 Task: Use Alarm Effect in this video Movie B.mp4
Action: Mouse pressed left at (344, 208)
Screenshot: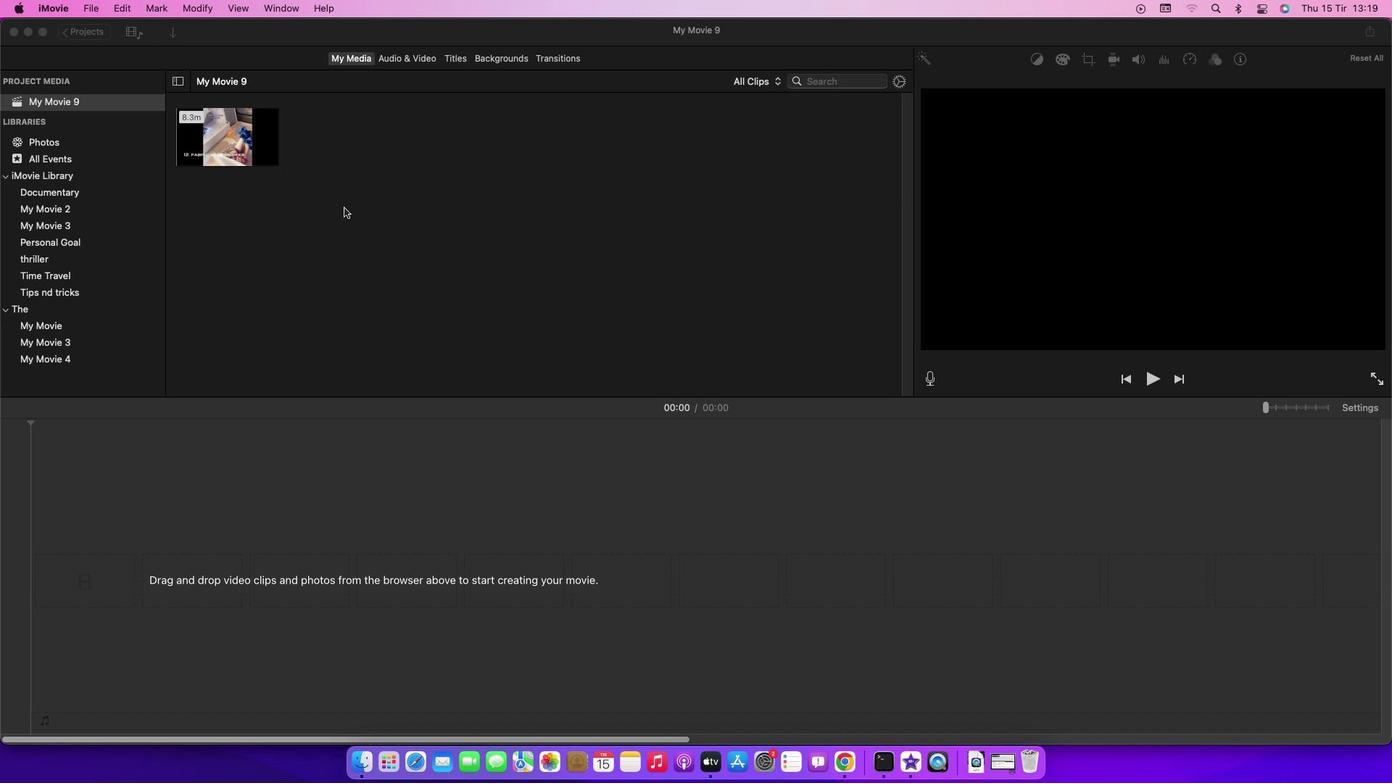 
Action: Mouse moved to (241, 137)
Screenshot: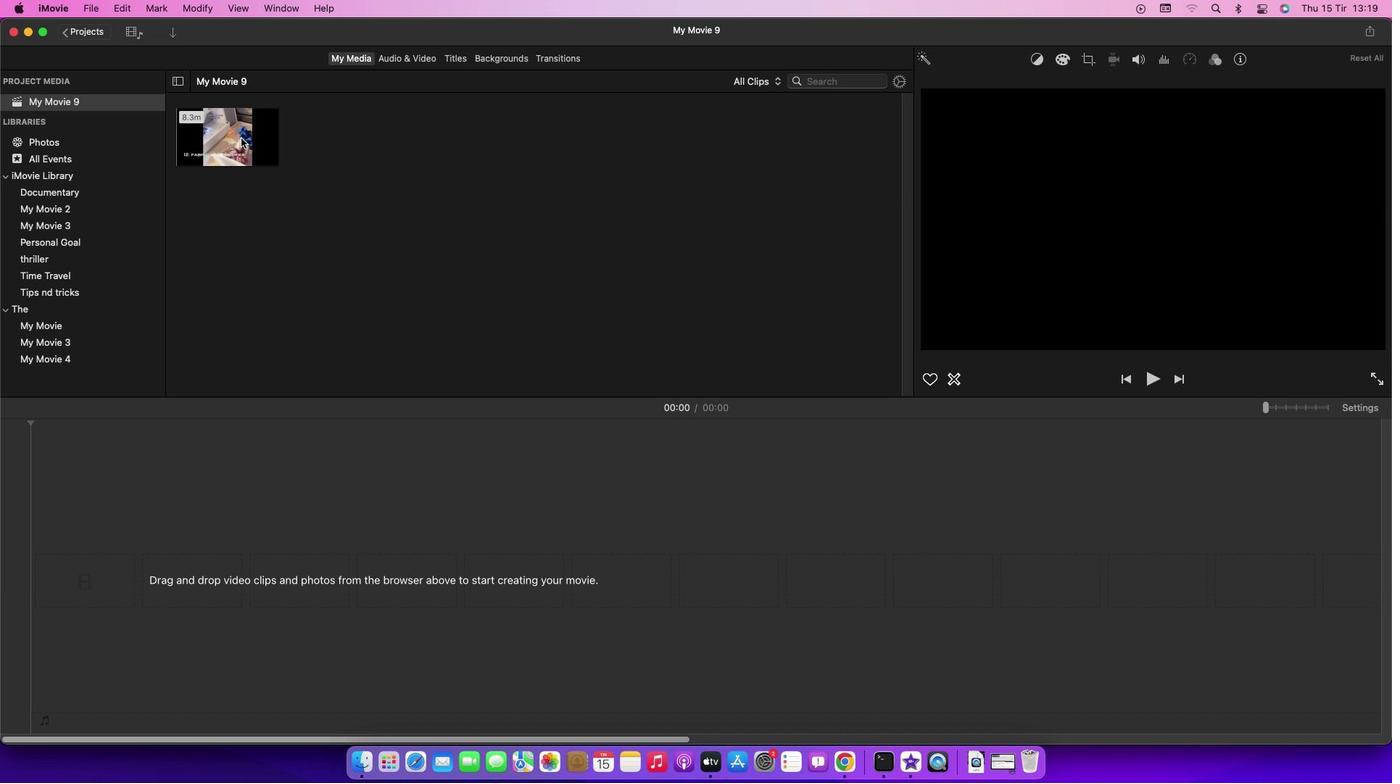 
Action: Mouse pressed left at (241, 137)
Screenshot: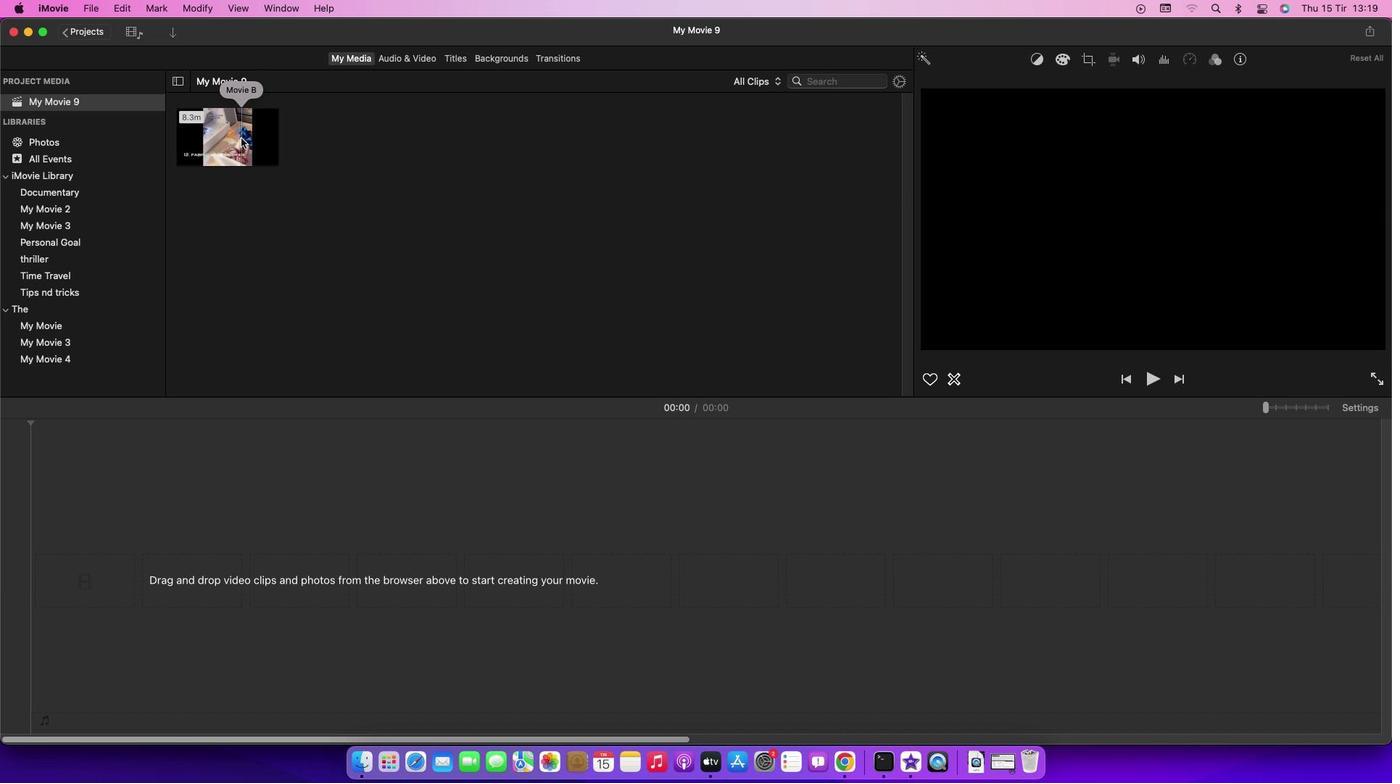 
Action: Mouse pressed left at (241, 137)
Screenshot: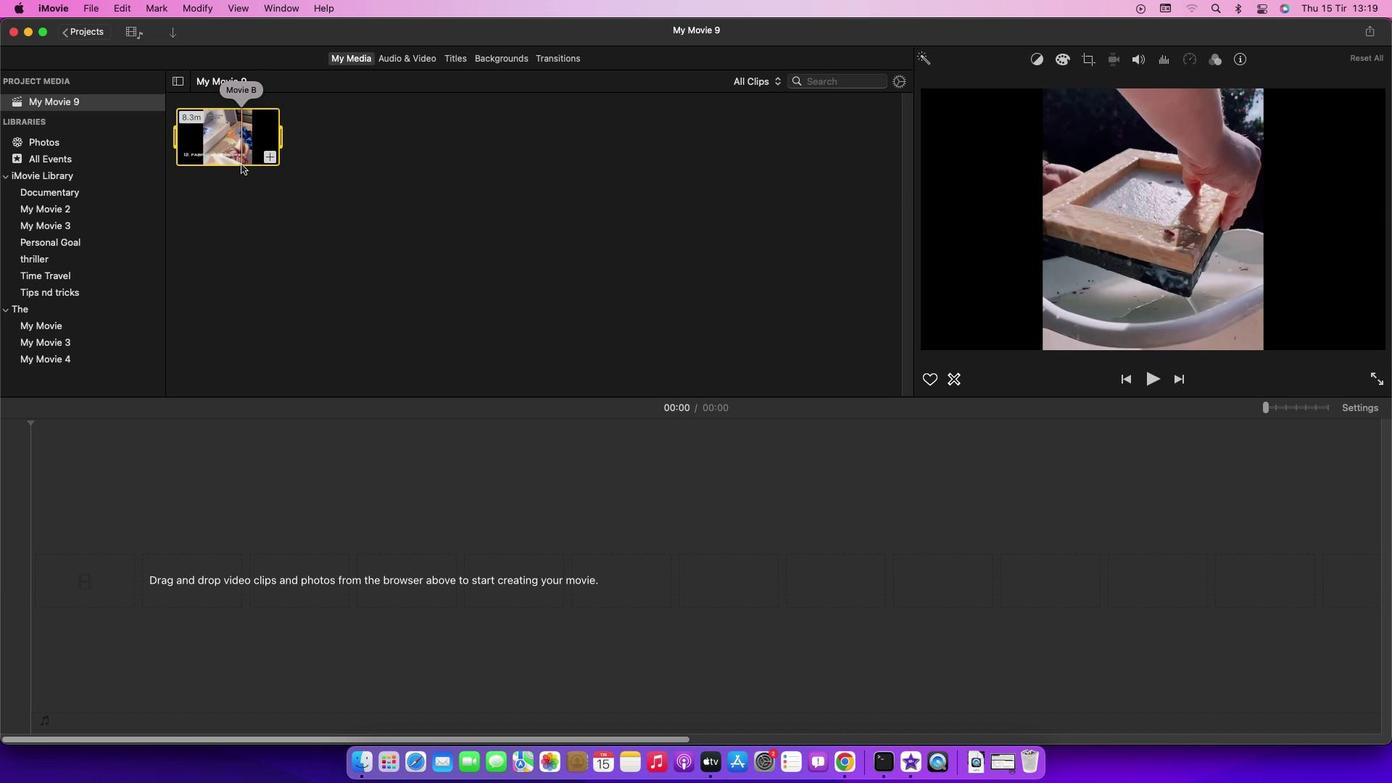 
Action: Mouse moved to (411, 61)
Screenshot: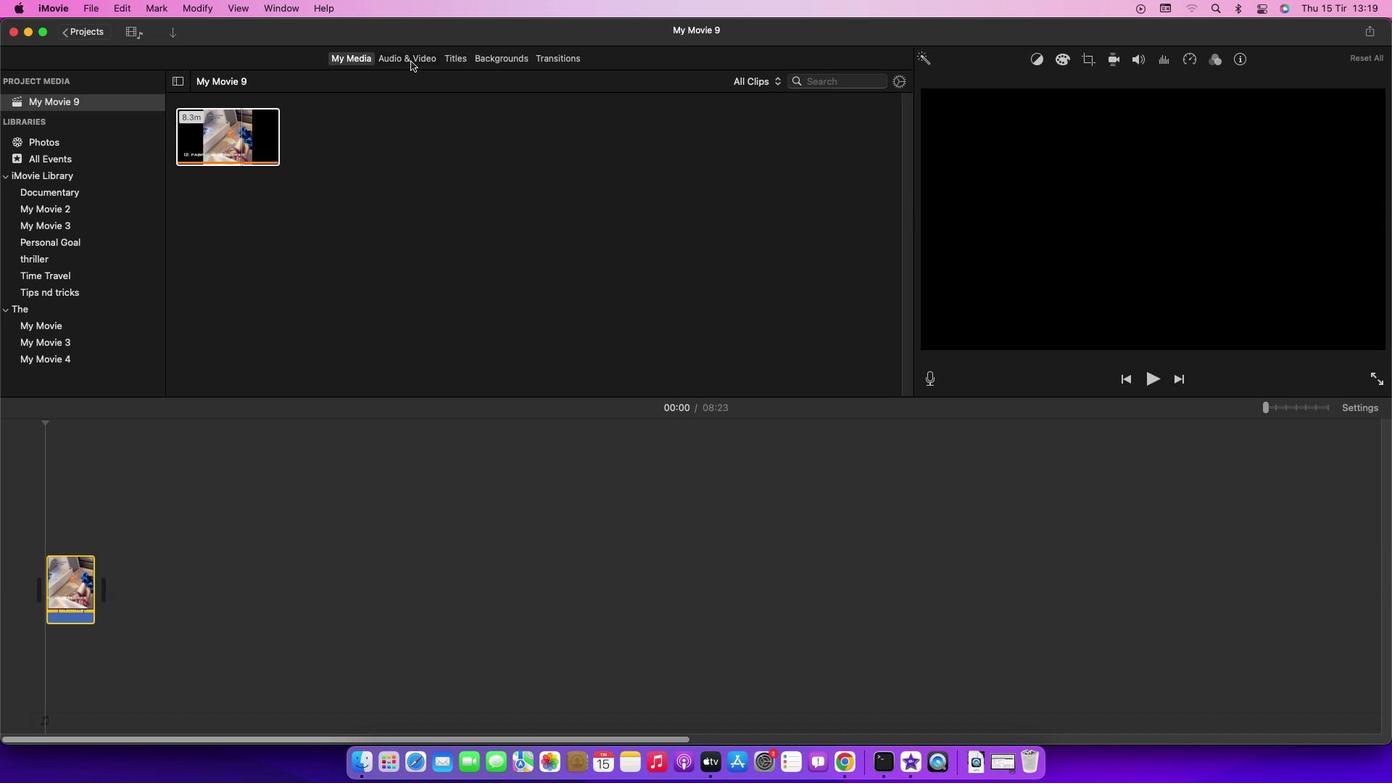 
Action: Mouse pressed left at (411, 61)
Screenshot: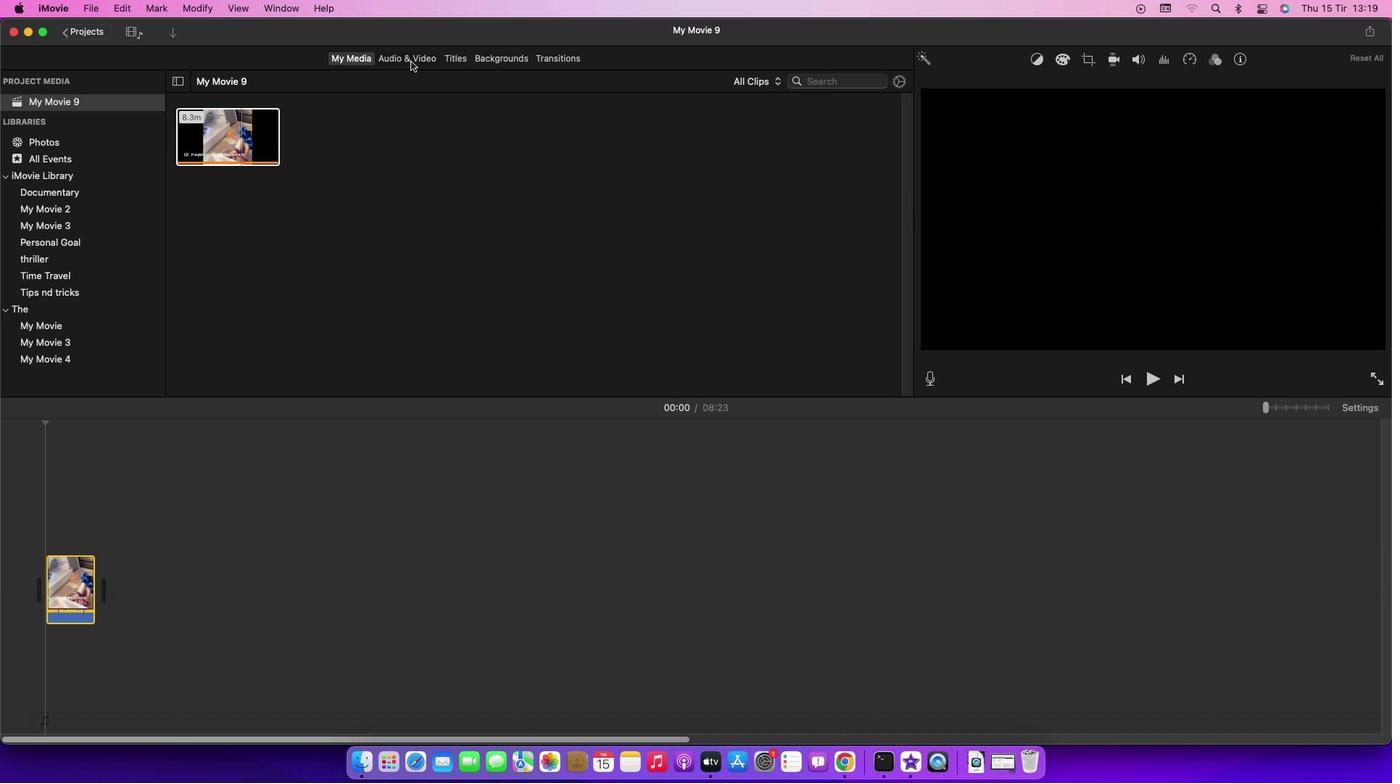 
Action: Mouse moved to (54, 133)
Screenshot: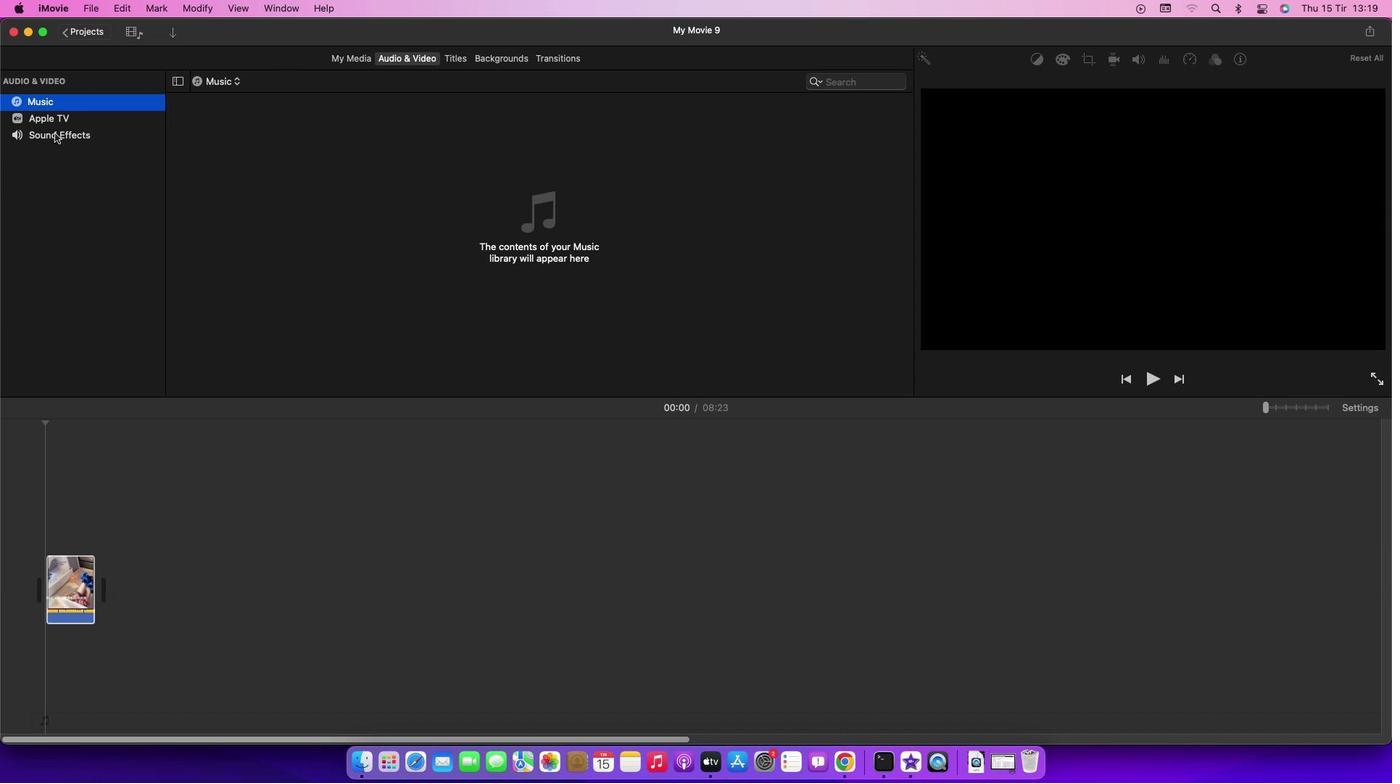 
Action: Mouse pressed left at (54, 133)
Screenshot: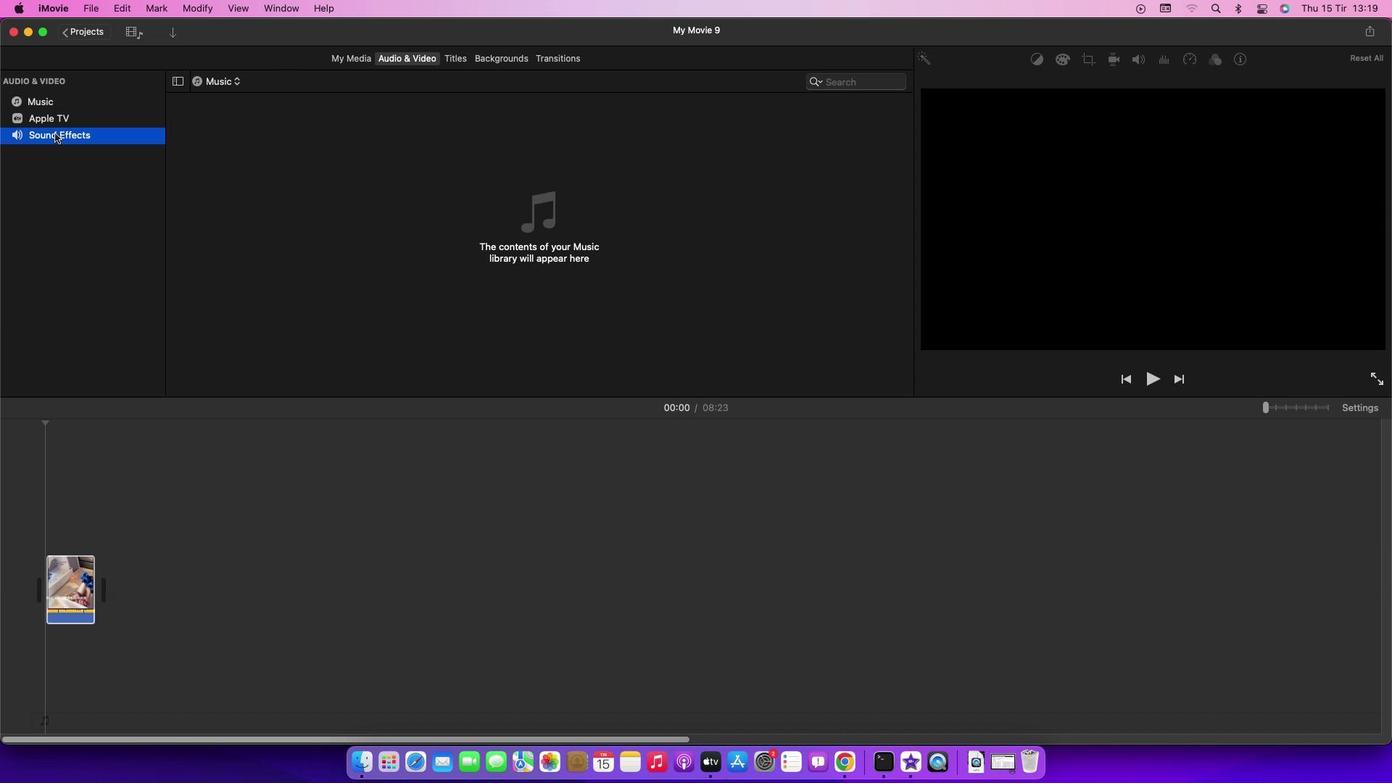 
Action: Mouse moved to (308, 316)
Screenshot: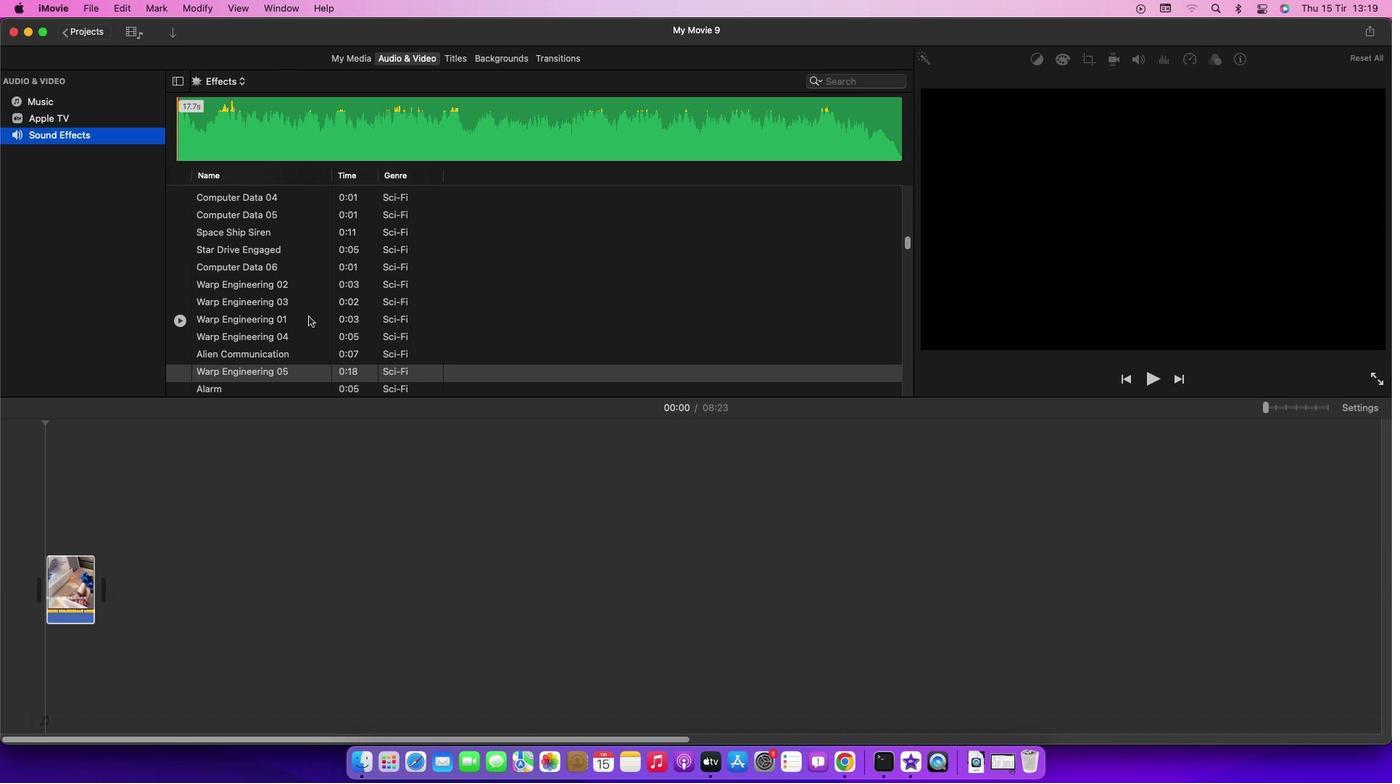 
Action: Mouse scrolled (308, 316) with delta (0, 0)
Screenshot: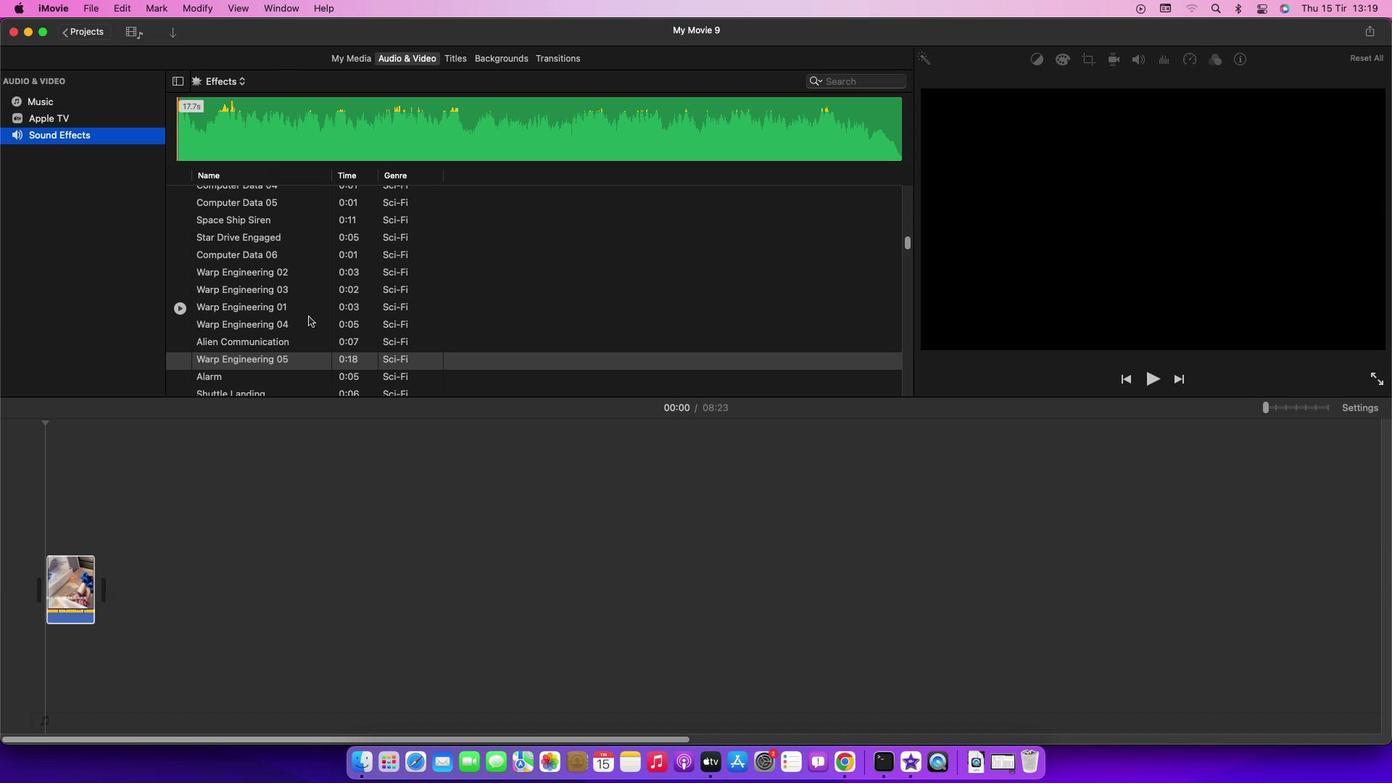 
Action: Mouse scrolled (308, 316) with delta (0, 0)
Screenshot: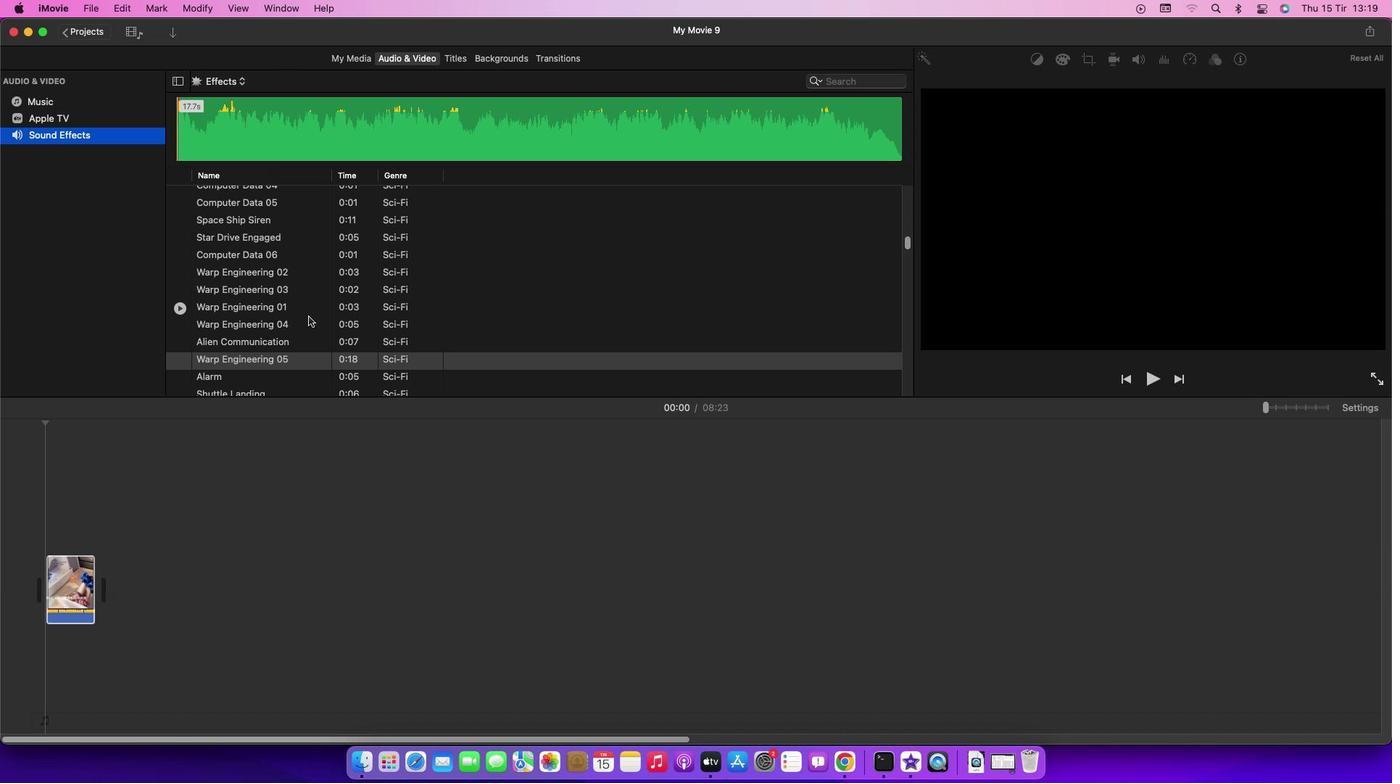 
Action: Mouse moved to (210, 378)
Screenshot: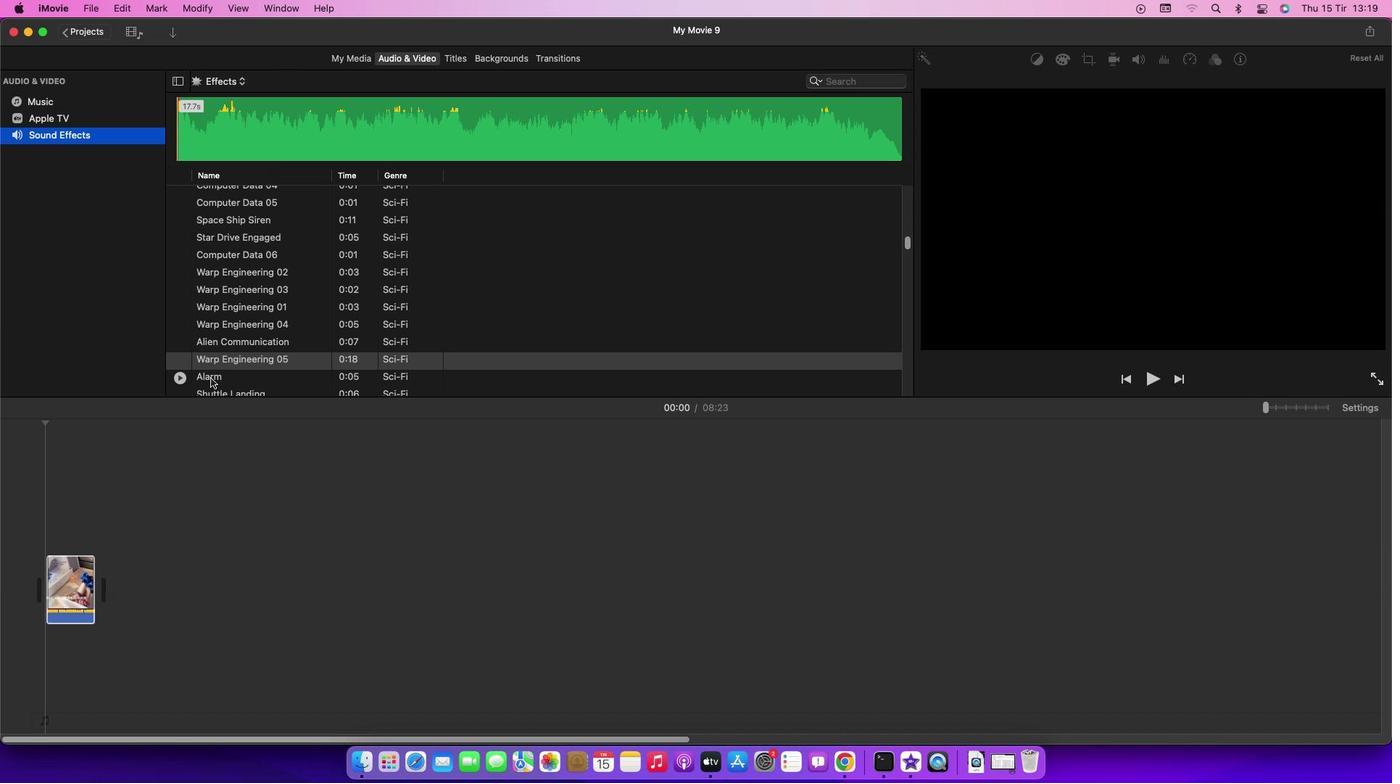 
Action: Mouse pressed left at (210, 378)
Screenshot: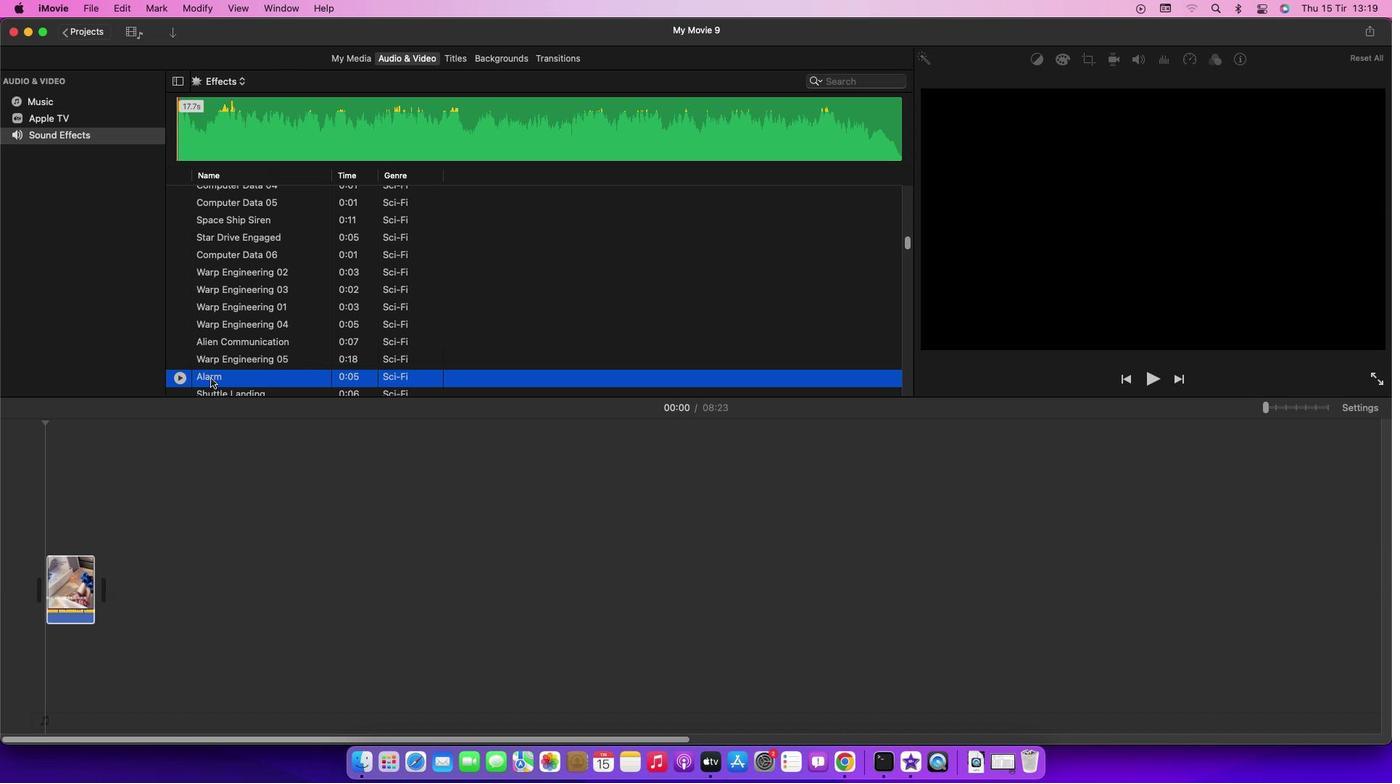 
Action: Mouse moved to (212, 376)
Screenshot: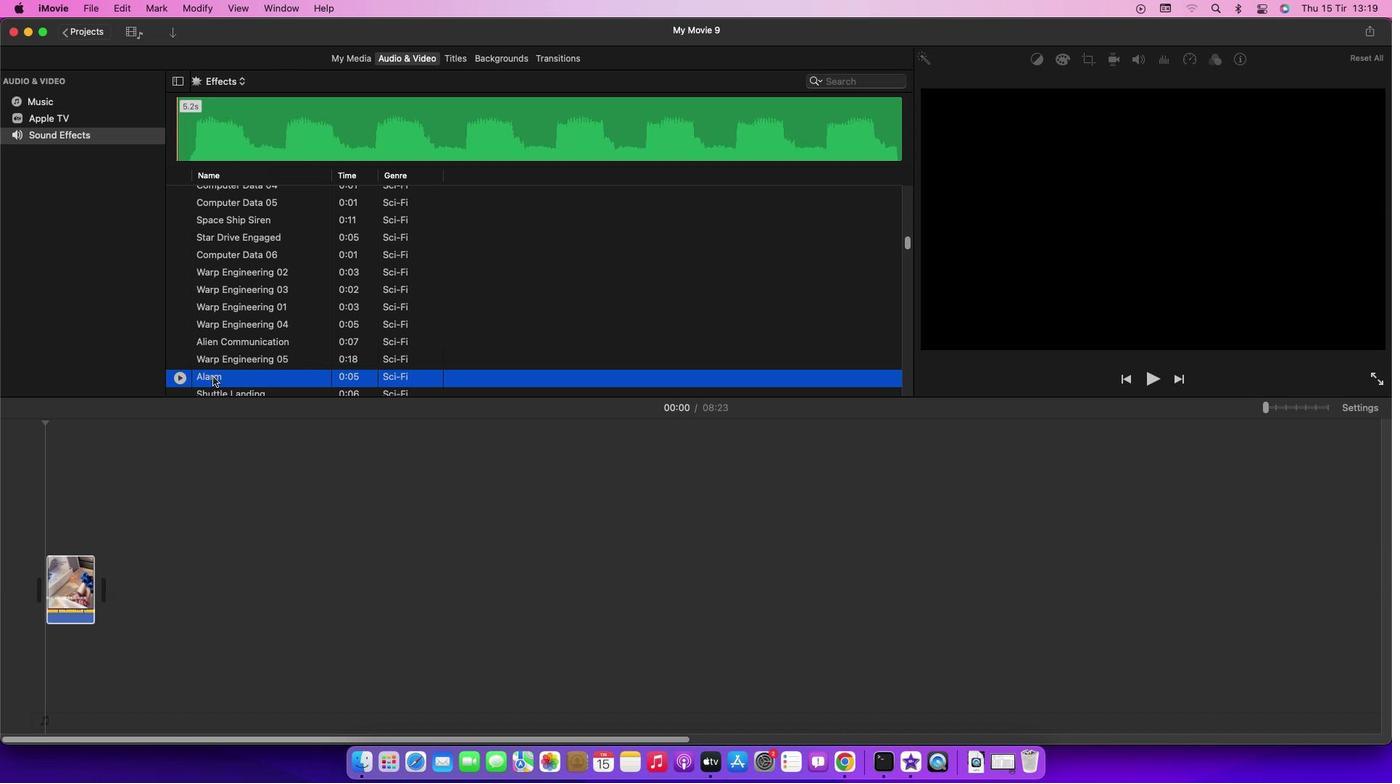 
Action: Mouse pressed left at (212, 376)
Screenshot: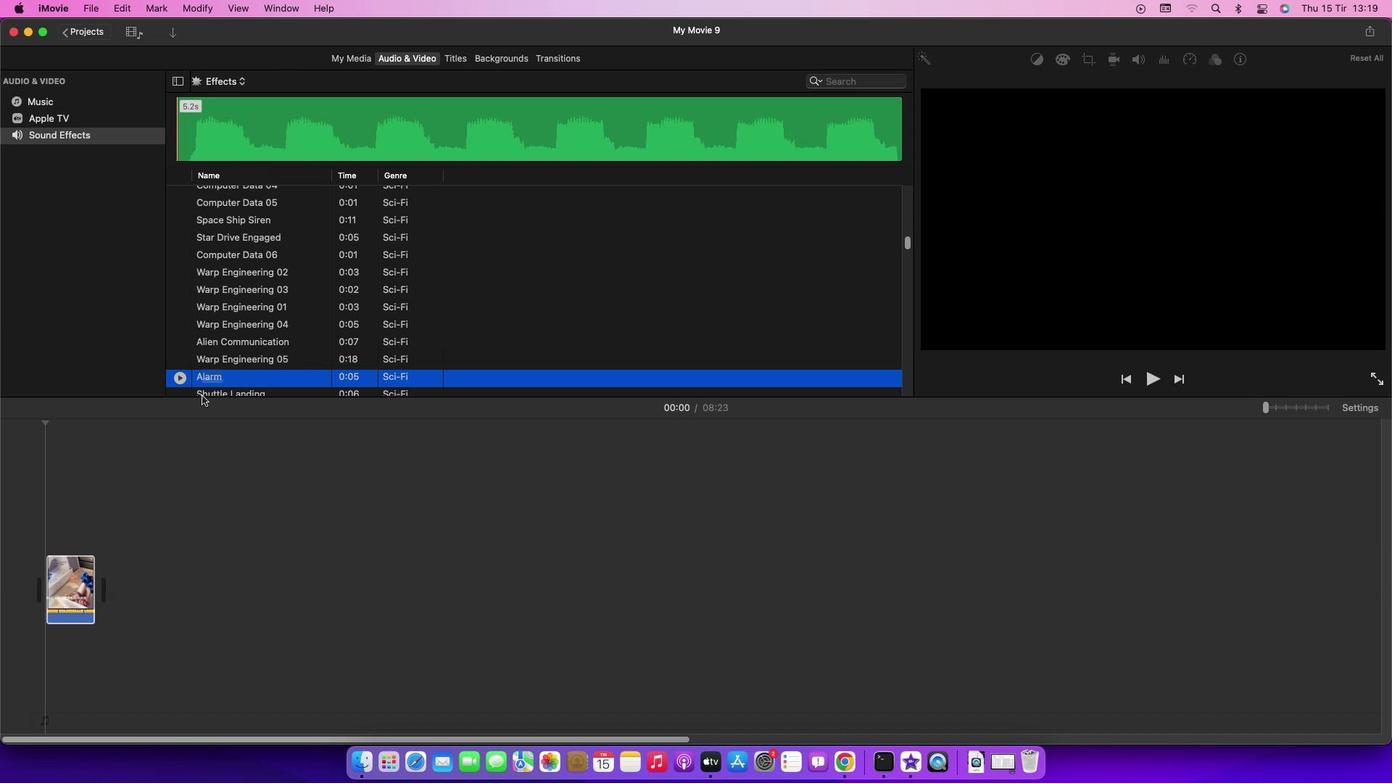 
Action: Mouse moved to (306, 576)
Screenshot: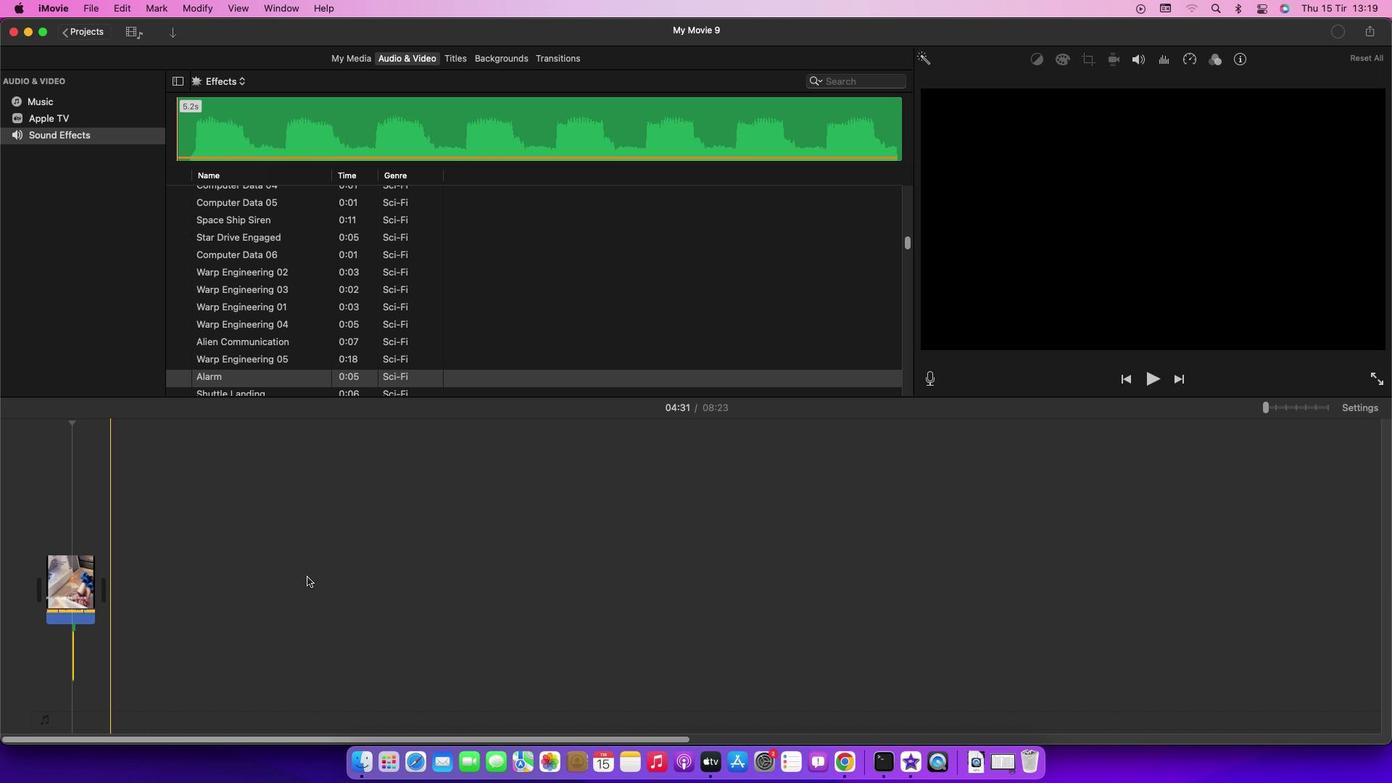 
